 Task: Select the 1 option in the diff decorations.
Action: Mouse moved to (57, 560)
Screenshot: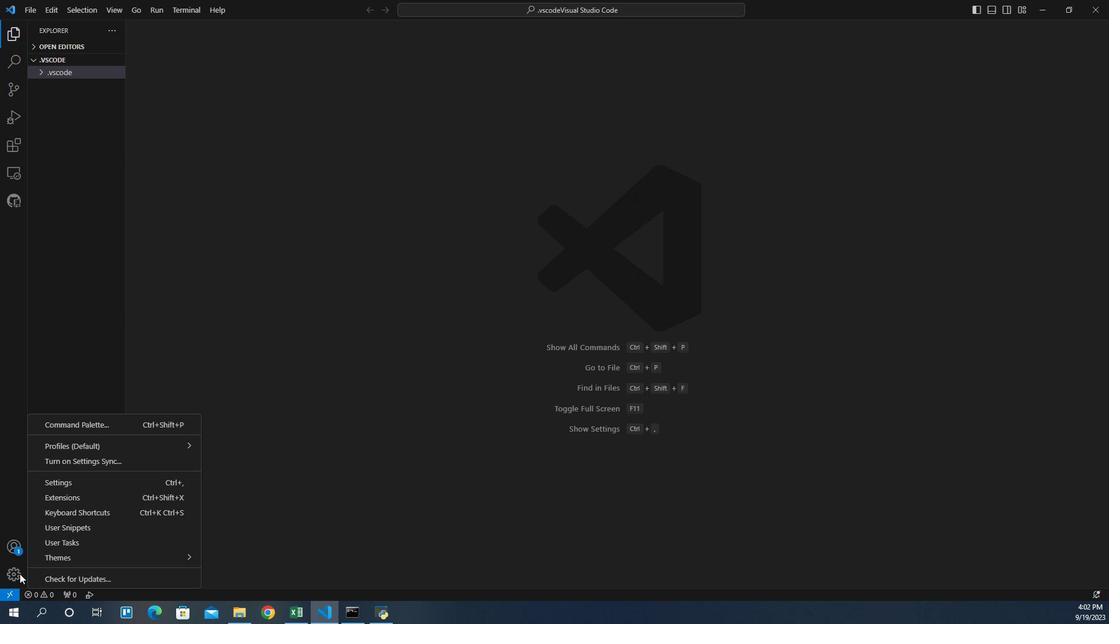
Action: Mouse pressed left at (57, 560)
Screenshot: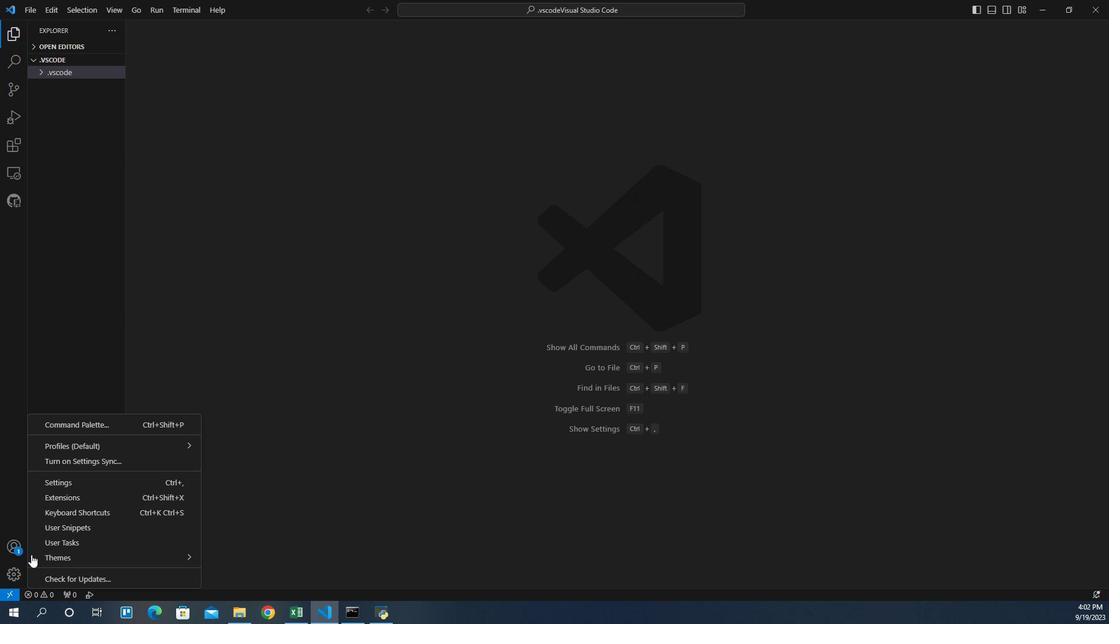 
Action: Mouse moved to (98, 481)
Screenshot: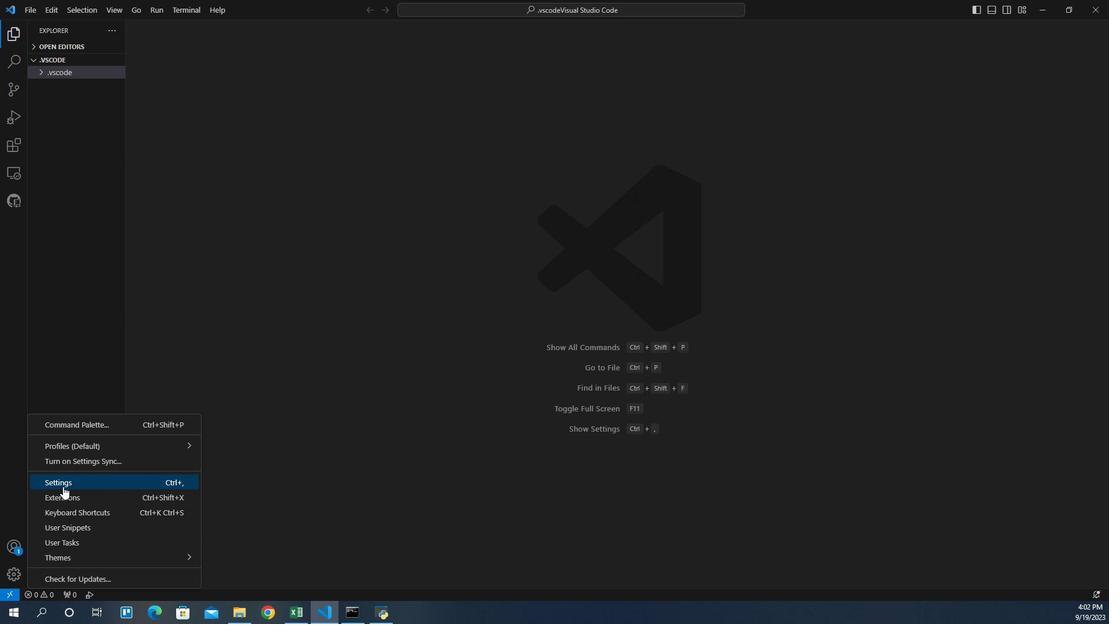
Action: Mouse pressed left at (98, 481)
Screenshot: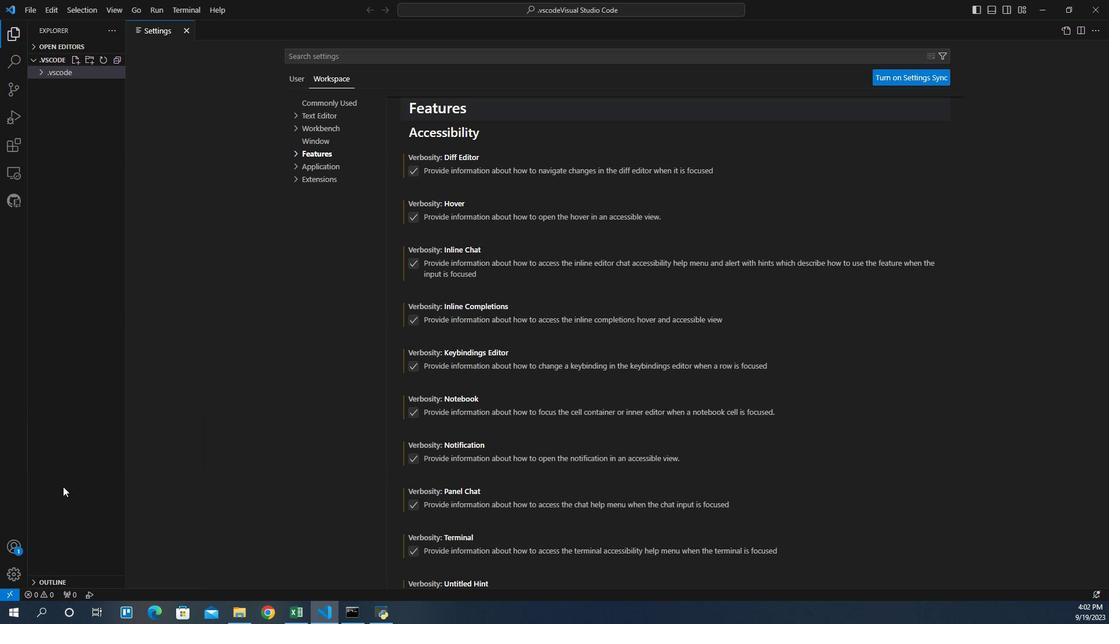 
Action: Mouse moved to (345, 124)
Screenshot: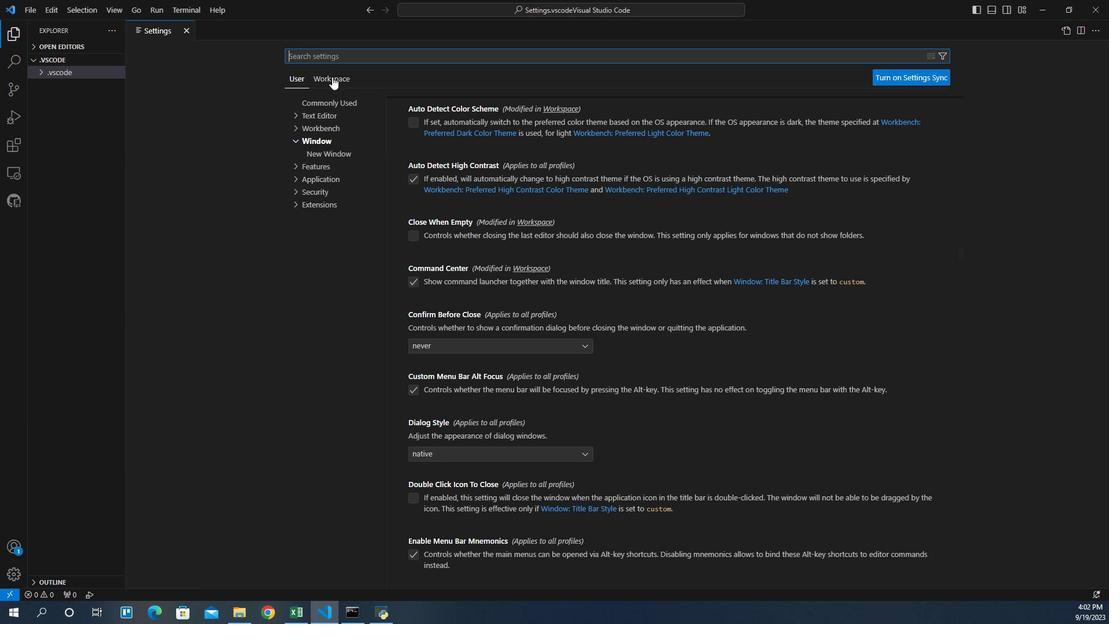 
Action: Mouse pressed left at (345, 124)
Screenshot: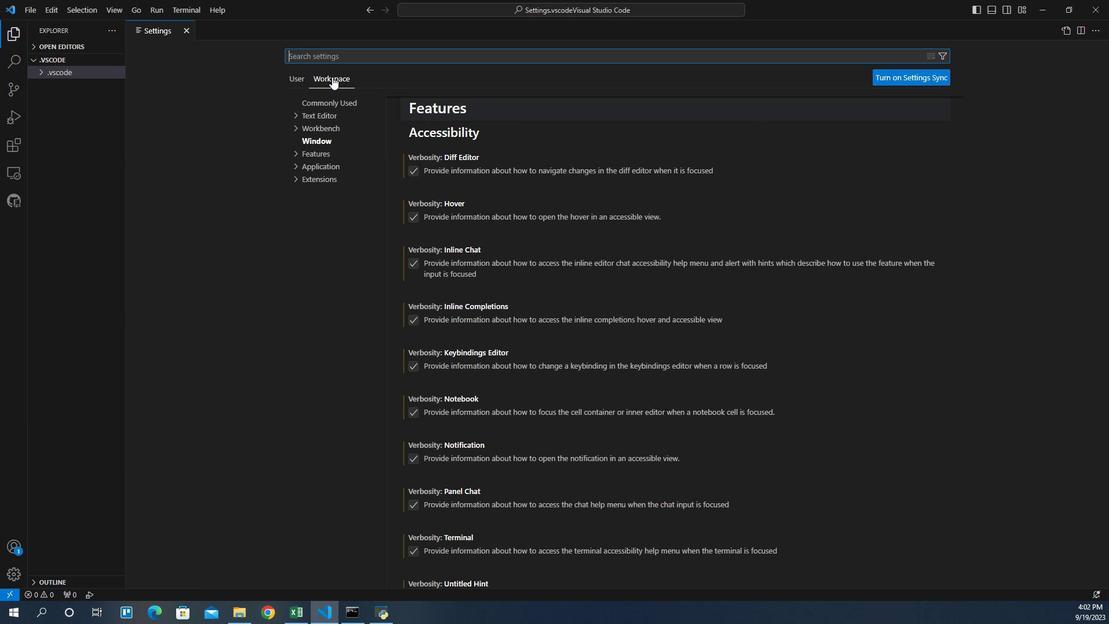 
Action: Mouse moved to (325, 191)
Screenshot: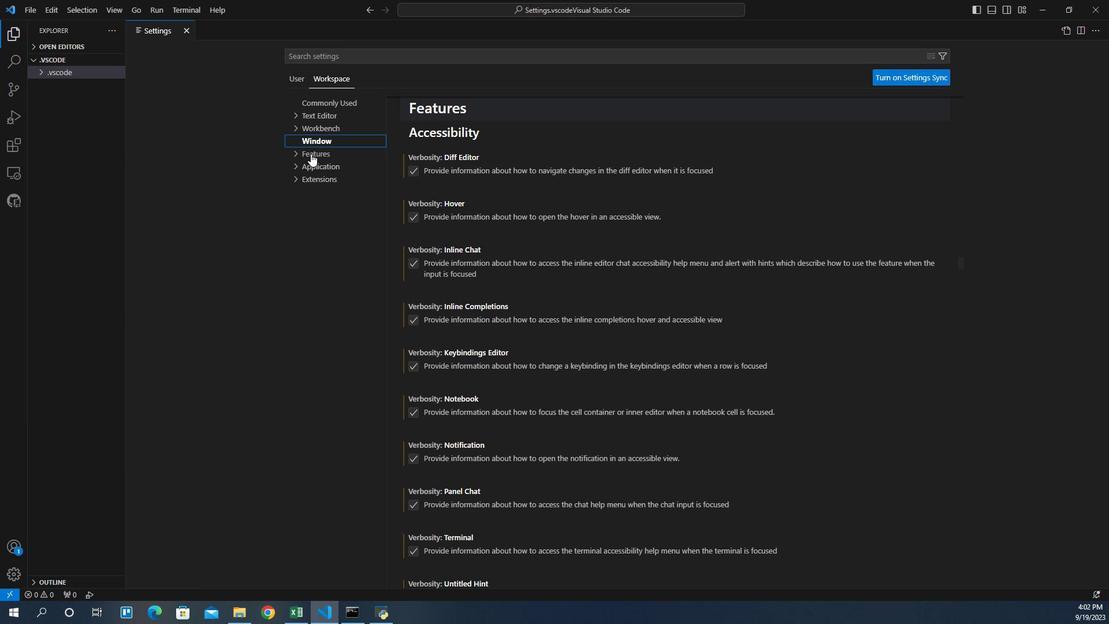 
Action: Mouse pressed left at (325, 191)
Screenshot: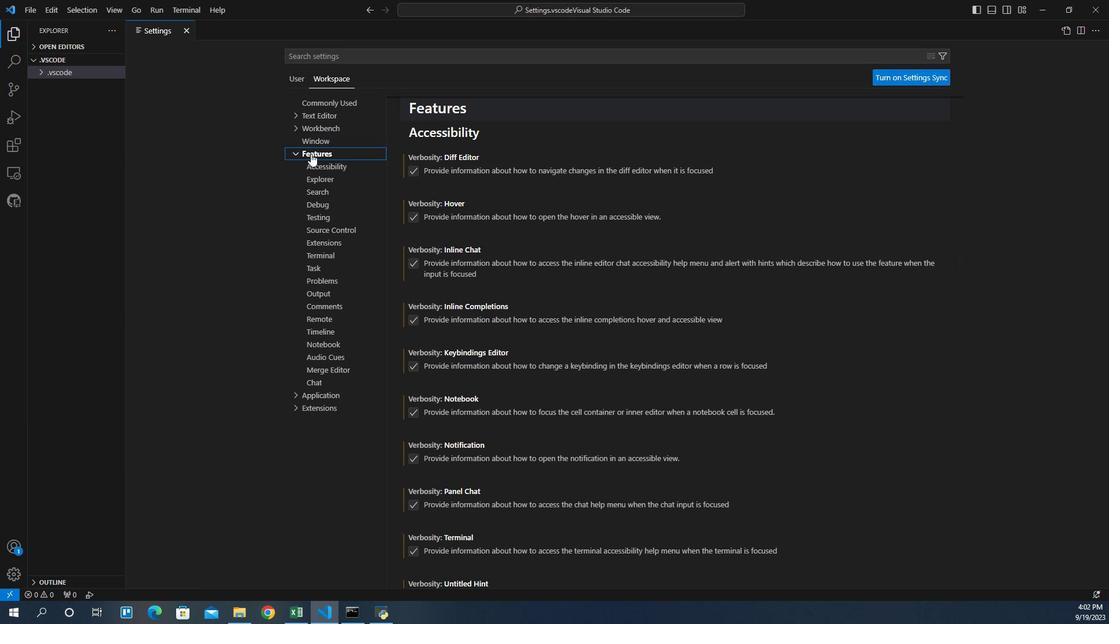 
Action: Mouse moved to (336, 258)
Screenshot: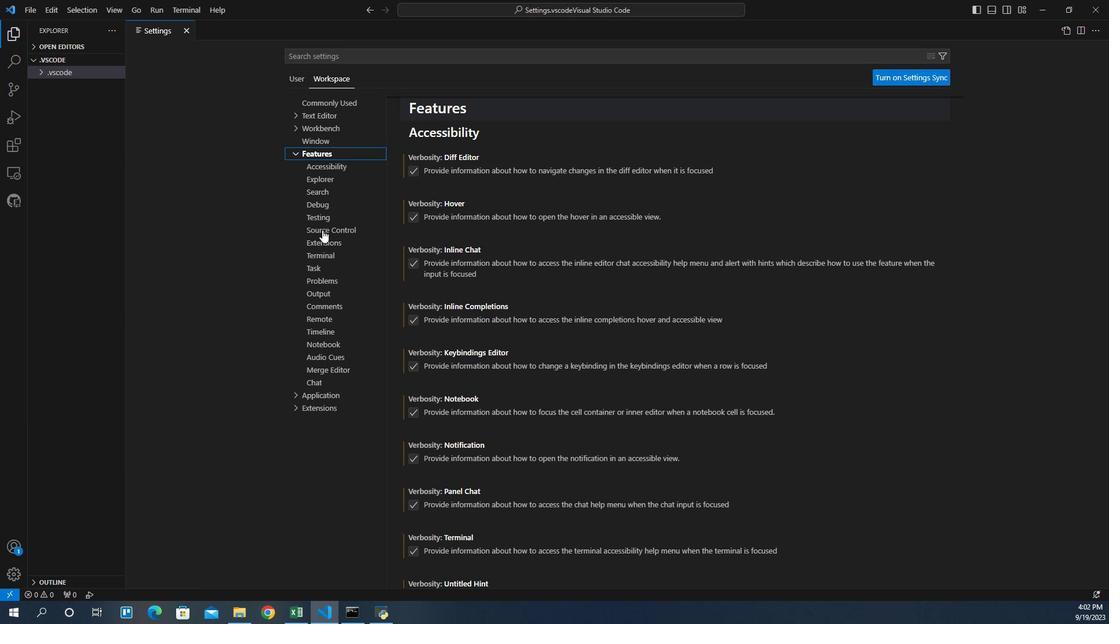 
Action: Mouse pressed left at (336, 258)
Screenshot: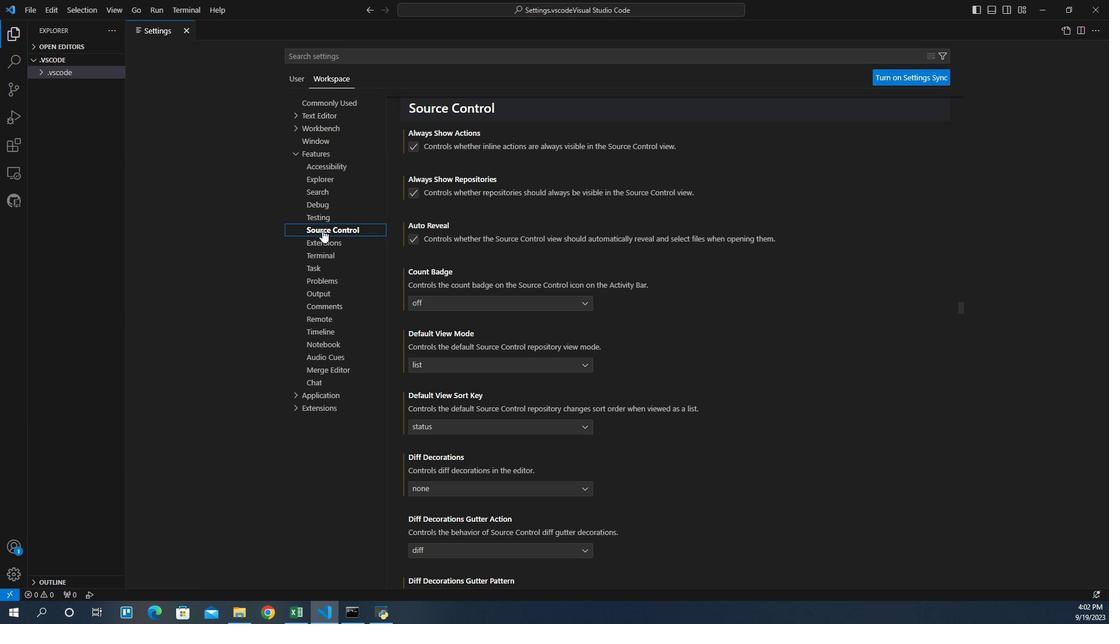 
Action: Mouse moved to (524, 437)
Screenshot: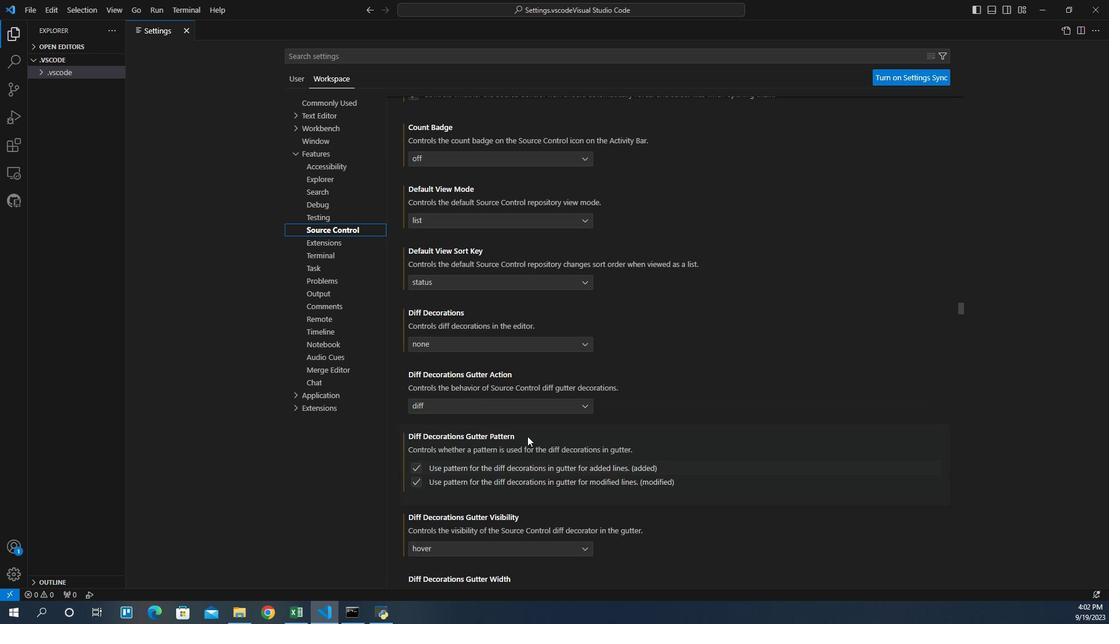 
Action: Mouse scrolled (524, 437) with delta (0, 0)
Screenshot: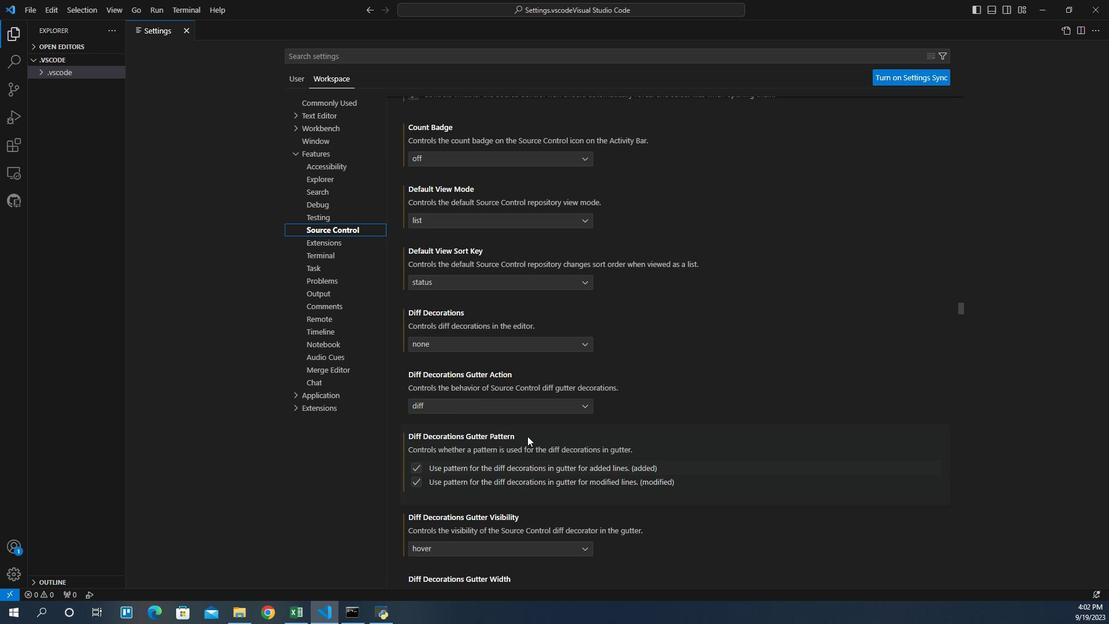 
Action: Mouse scrolled (524, 437) with delta (0, 0)
Screenshot: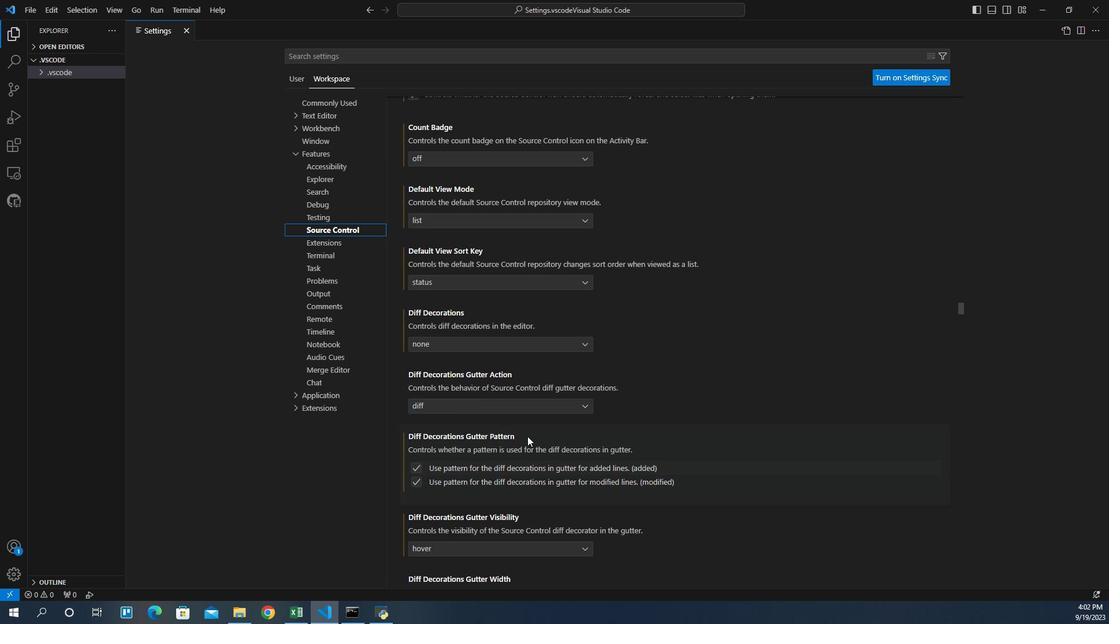 
Action: Mouse scrolled (524, 437) with delta (0, 0)
Screenshot: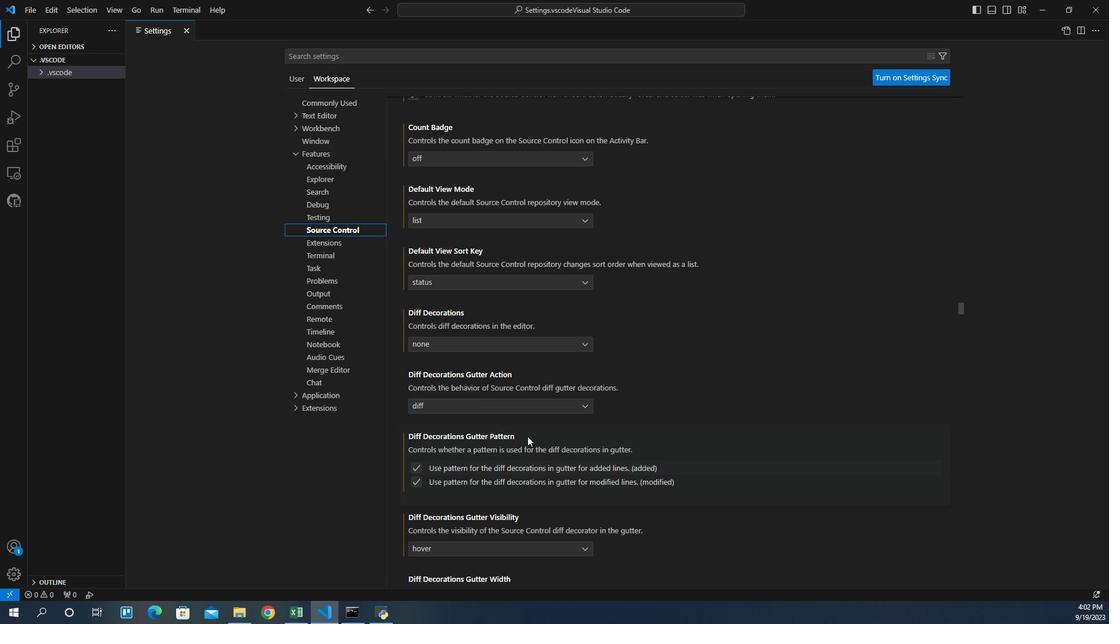 
Action: Mouse scrolled (524, 437) with delta (0, 0)
Screenshot: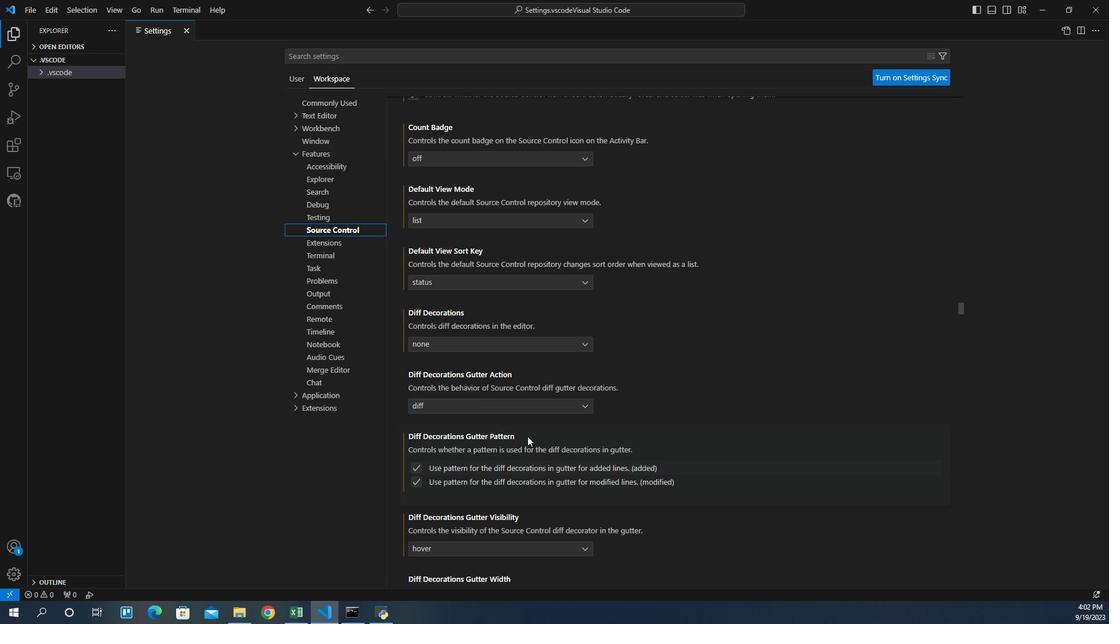 
Action: Mouse scrolled (524, 437) with delta (0, 0)
Screenshot: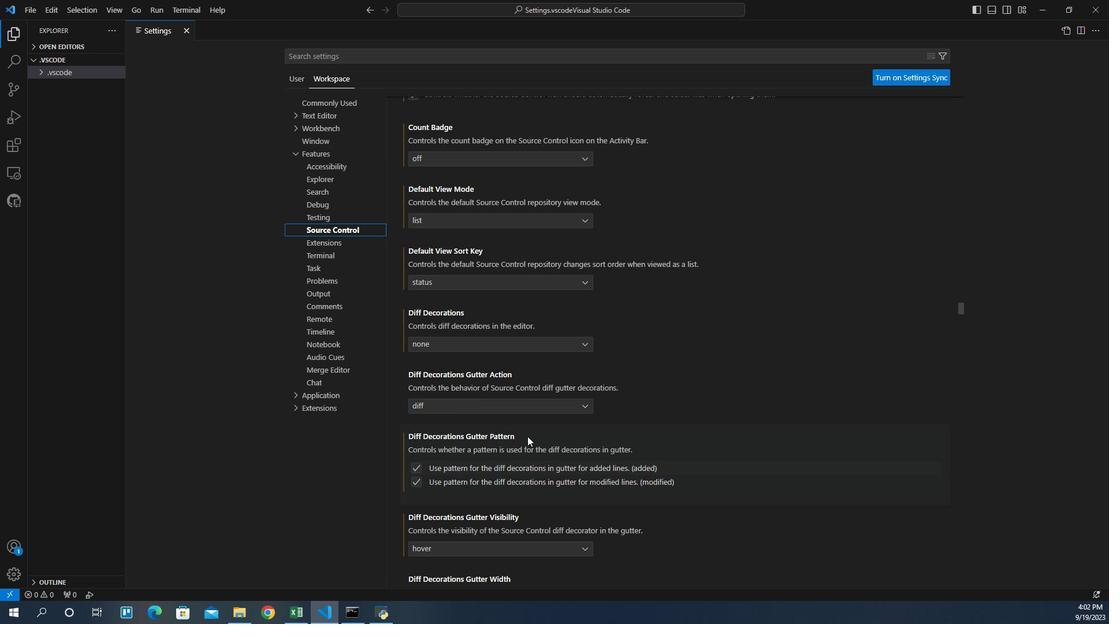 
Action: Mouse scrolled (524, 437) with delta (0, 0)
Screenshot: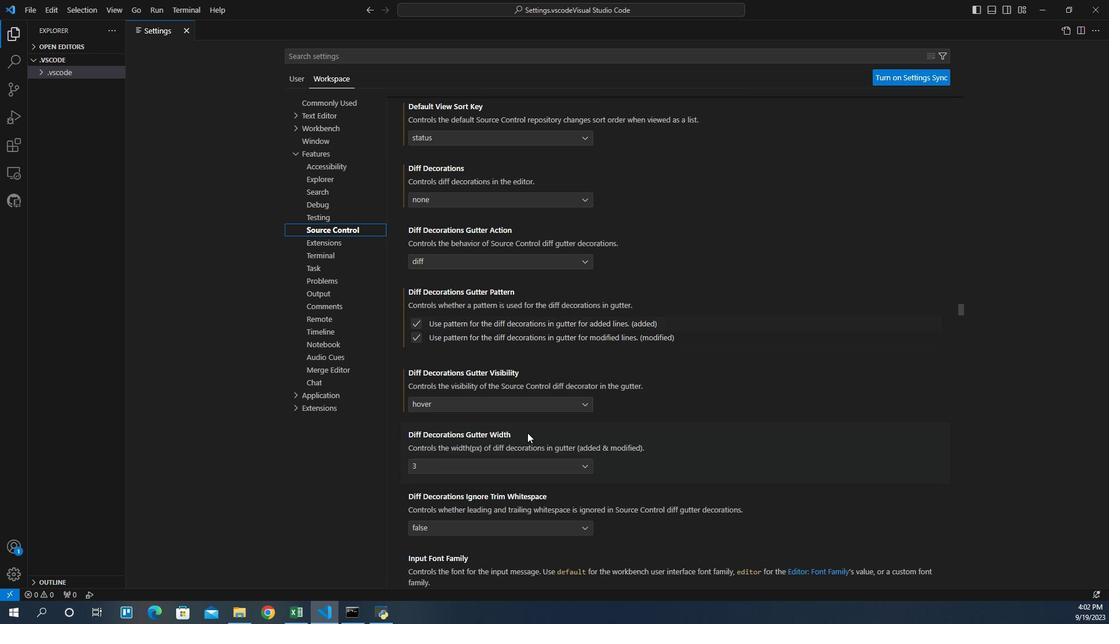 
Action: Mouse scrolled (524, 437) with delta (0, 0)
Screenshot: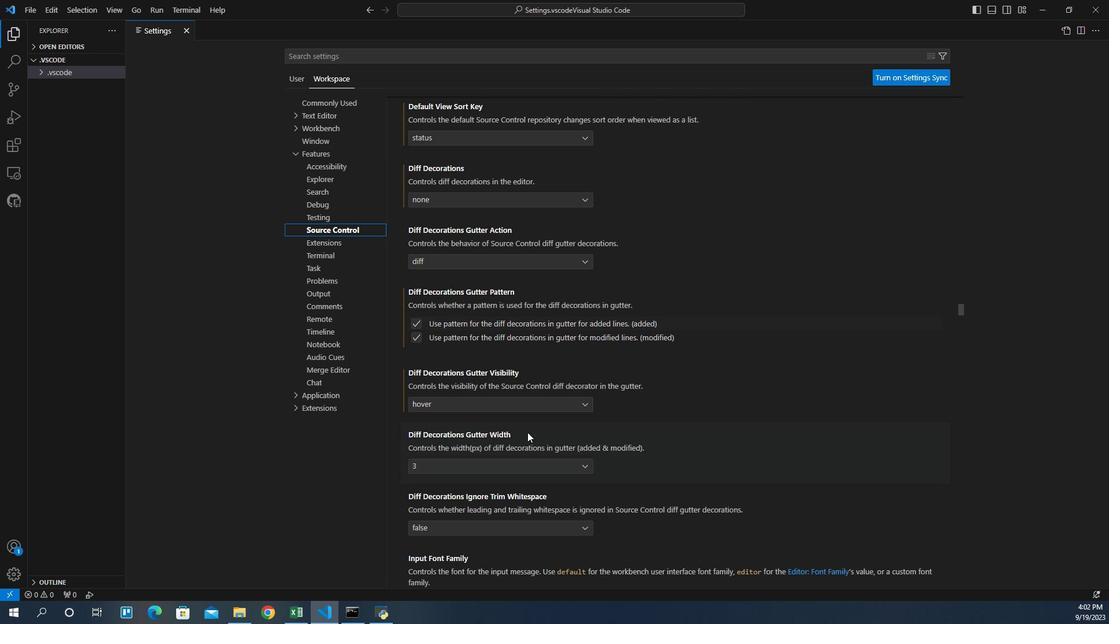 
Action: Mouse scrolled (524, 437) with delta (0, 0)
Screenshot: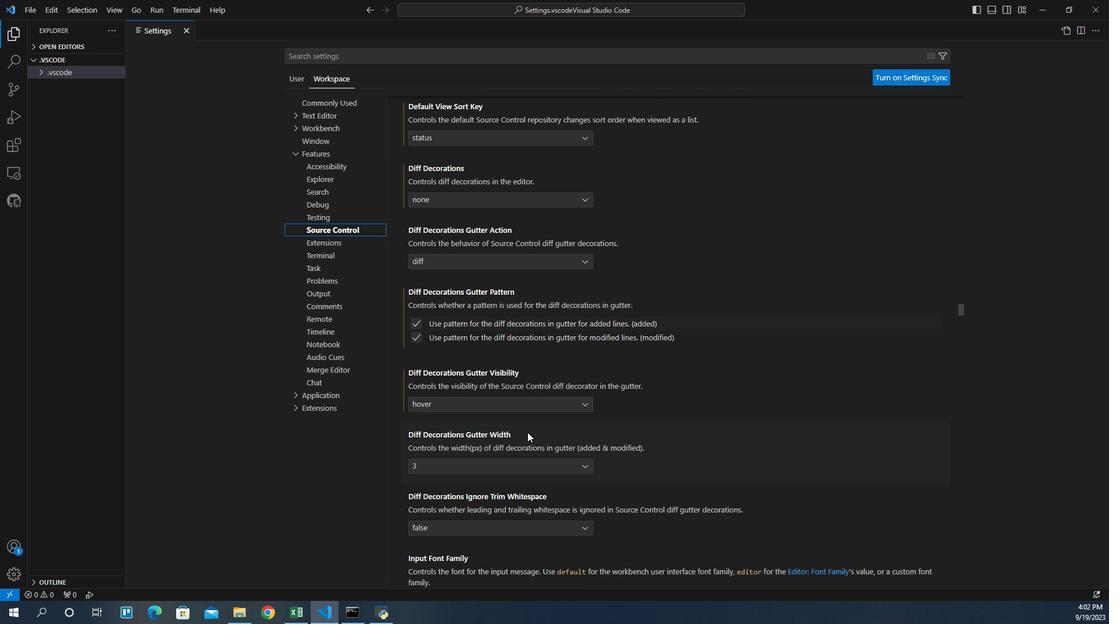 
Action: Mouse scrolled (524, 437) with delta (0, 0)
Screenshot: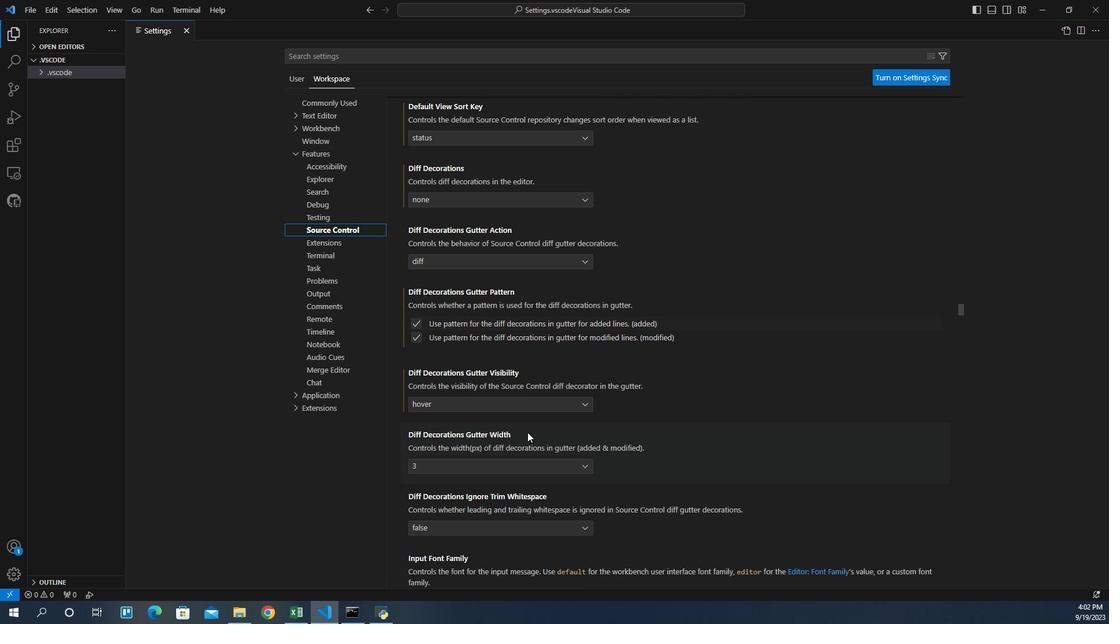 
Action: Mouse scrolled (524, 437) with delta (0, 0)
Screenshot: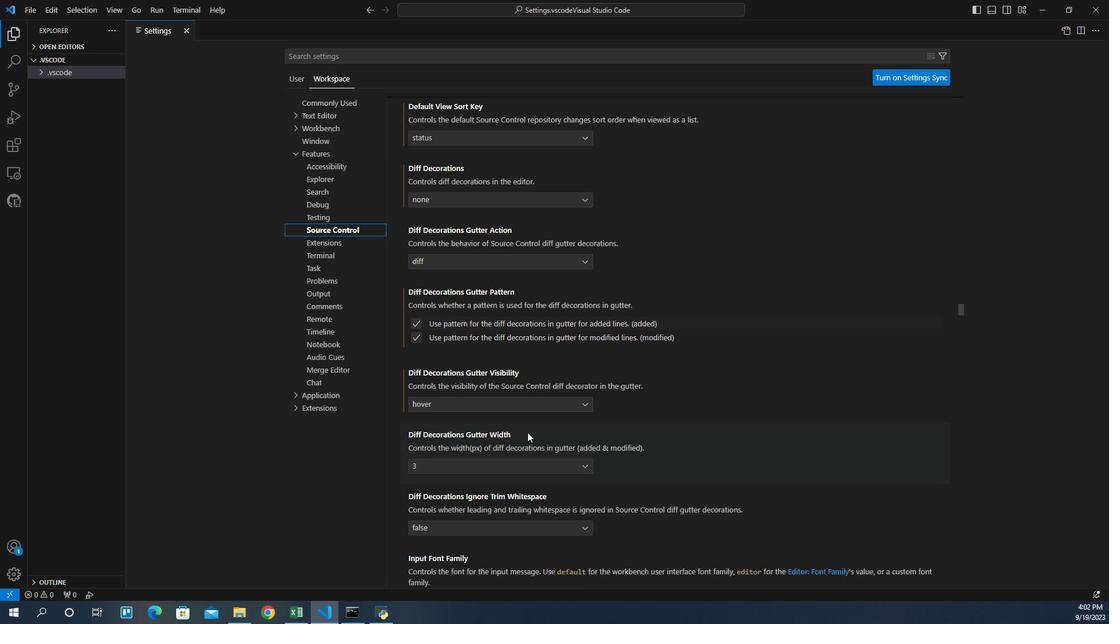 
Action: Mouse moved to (524, 434)
Screenshot: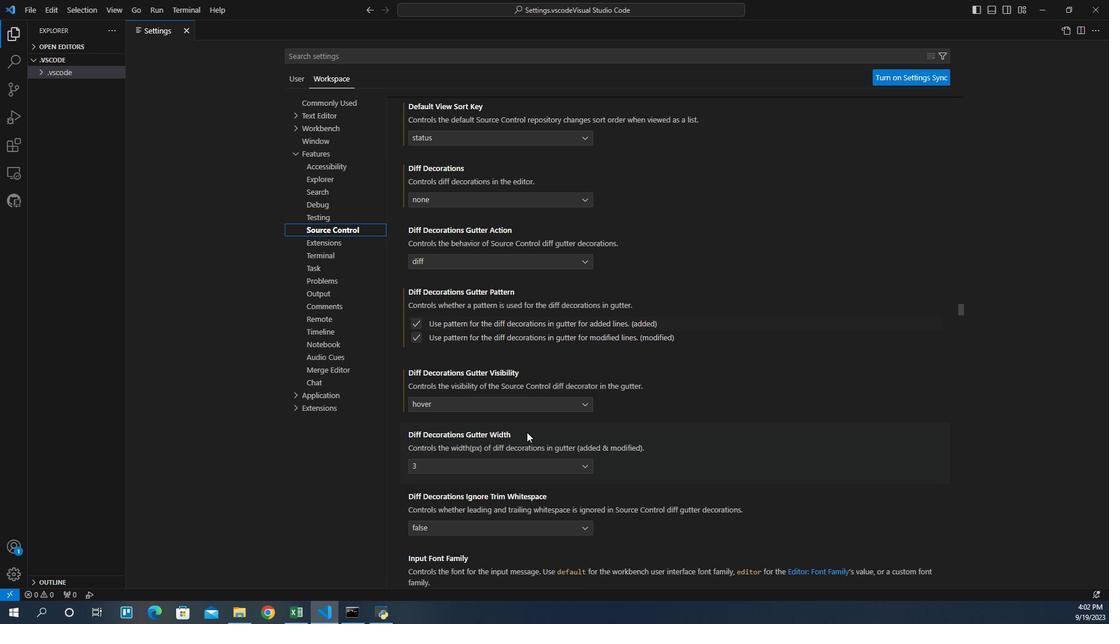 
Action: Mouse scrolled (524, 433) with delta (0, 0)
Screenshot: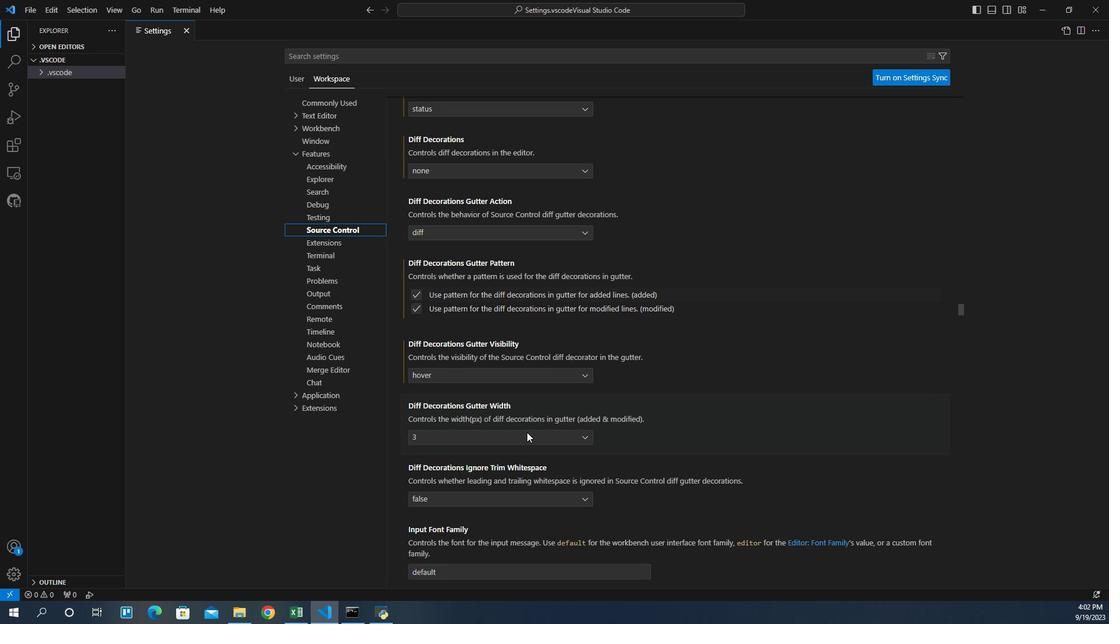 
Action: Mouse moved to (521, 436)
Screenshot: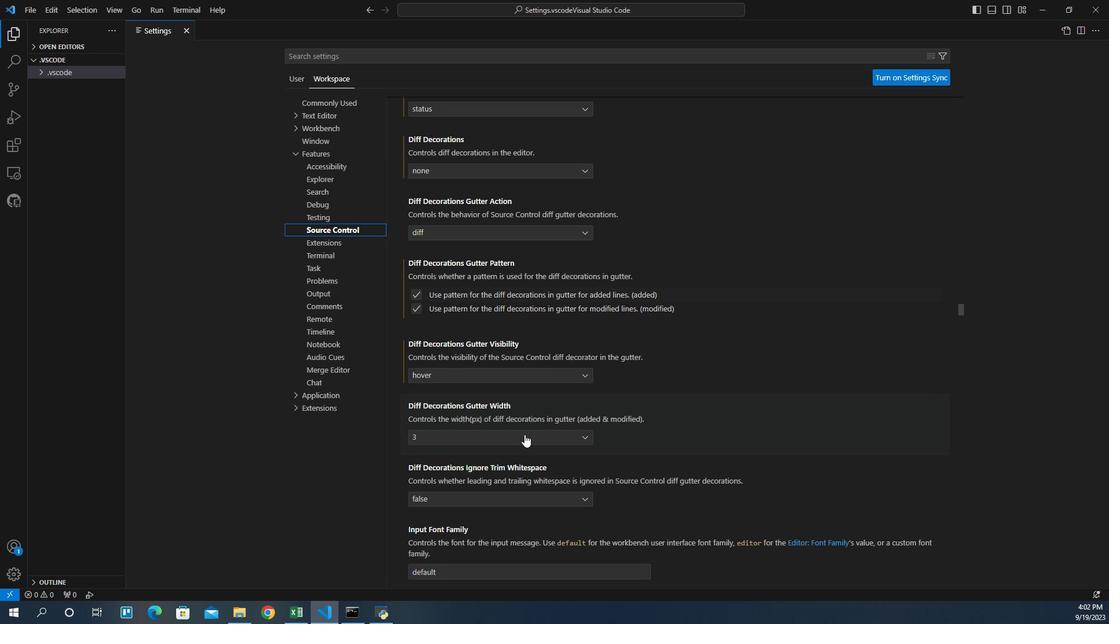 
Action: Mouse pressed left at (521, 436)
Screenshot: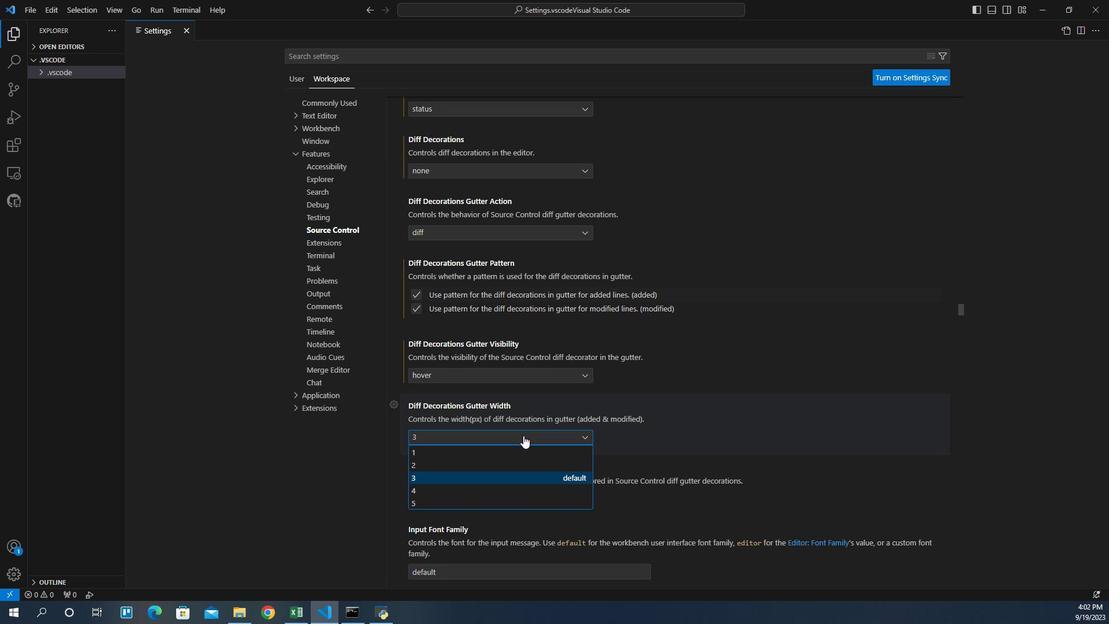
Action: Mouse moved to (476, 452)
Screenshot: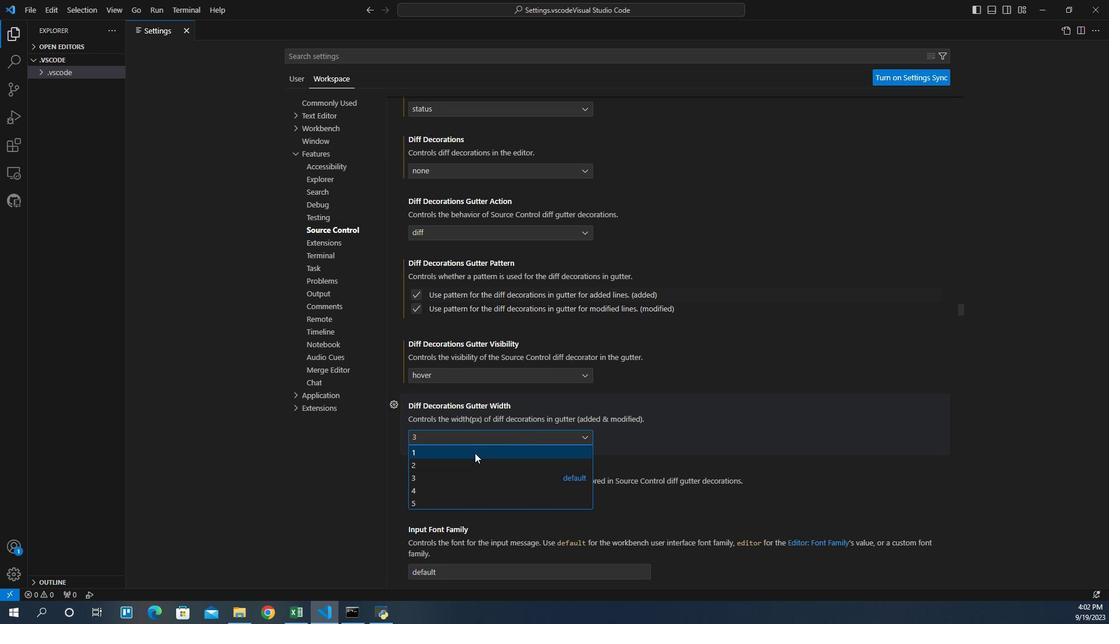 
Action: Mouse pressed left at (476, 452)
Screenshot: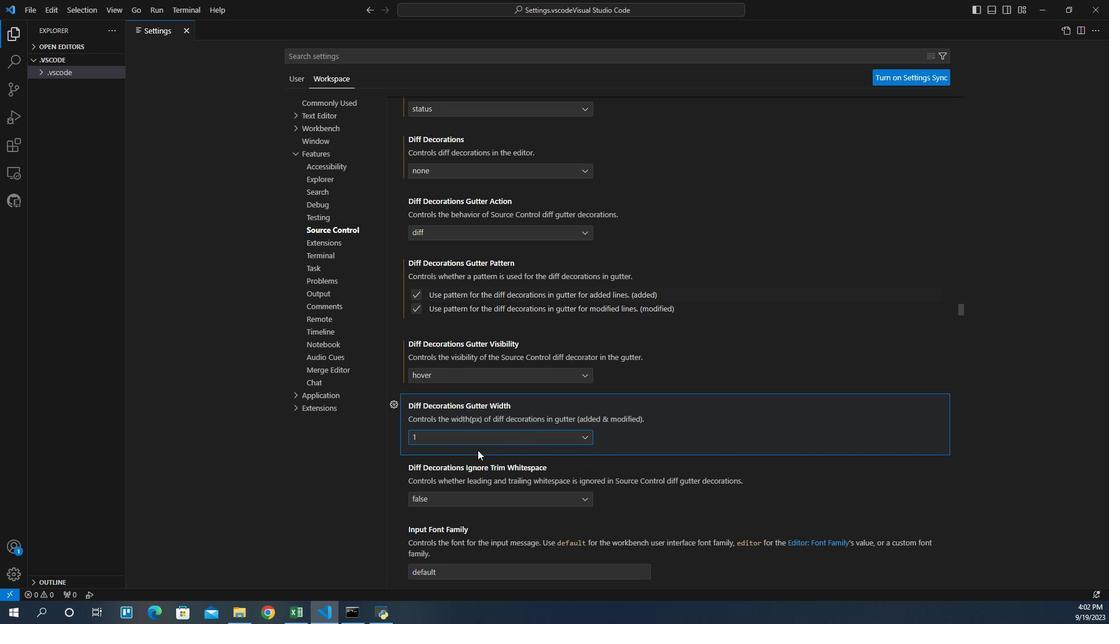 
Action: Mouse moved to (479, 449)
Screenshot: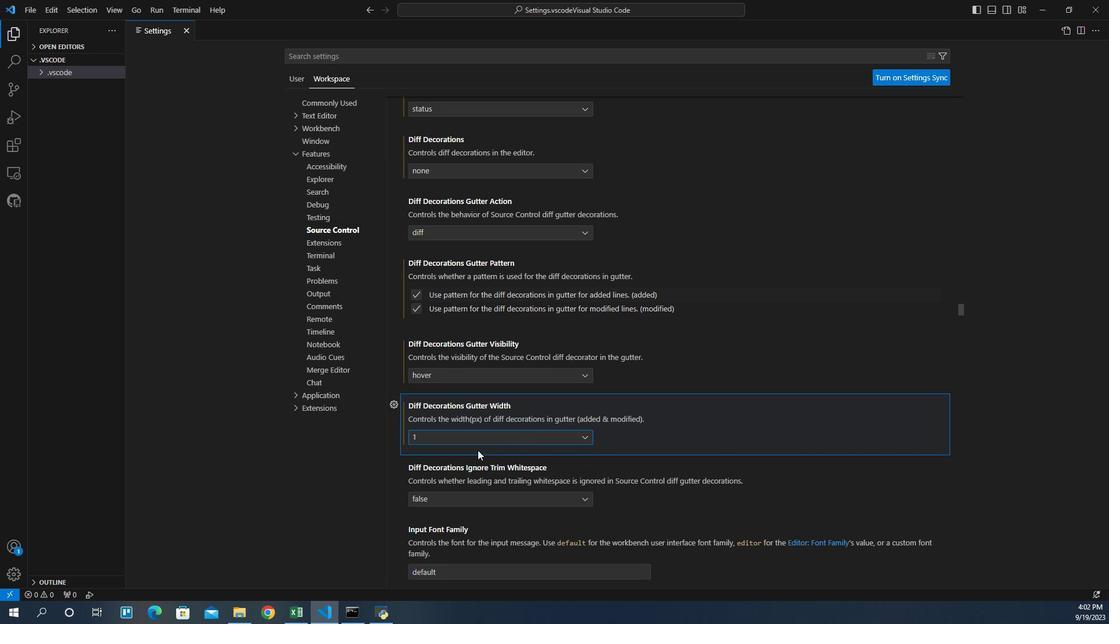 
